 Task: Add Sprouts Garden Salad to the cart.
Action: Mouse moved to (28, 82)
Screenshot: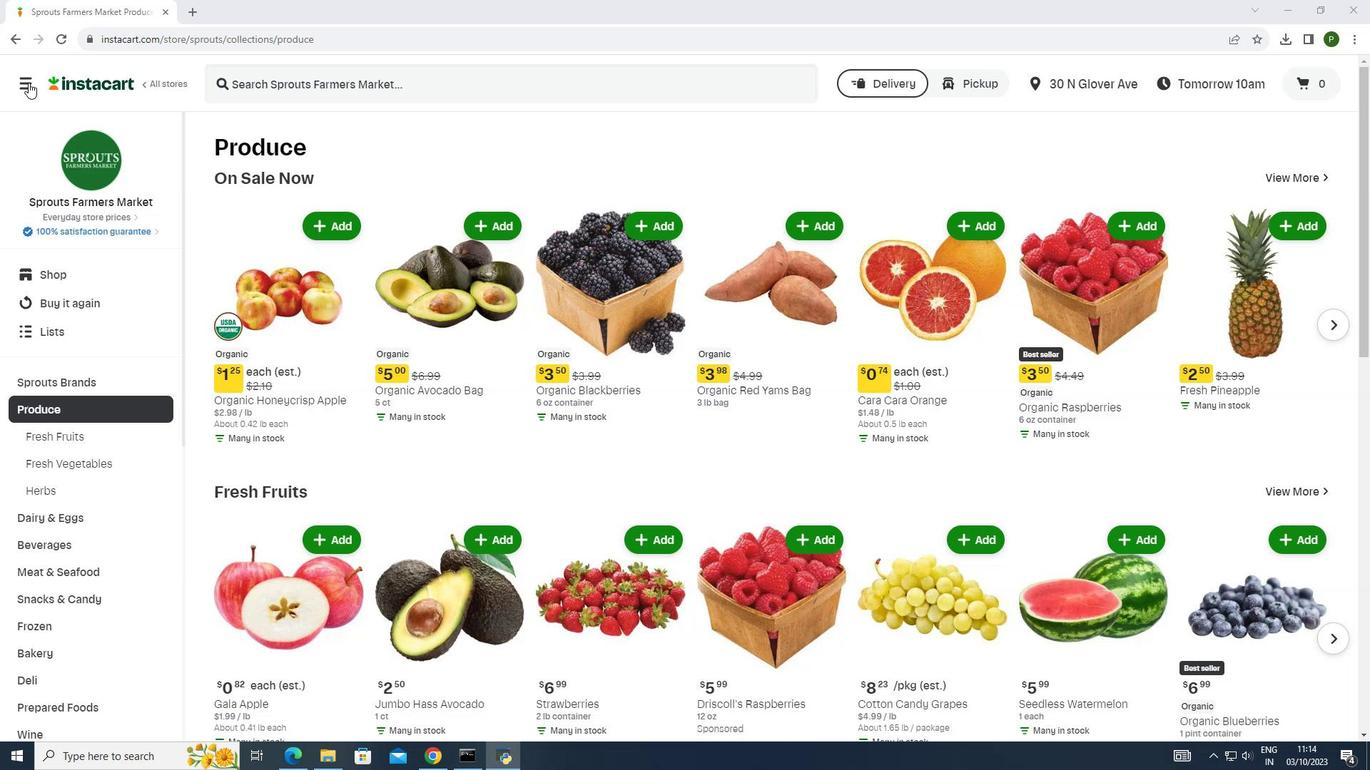 
Action: Mouse pressed left at (28, 82)
Screenshot: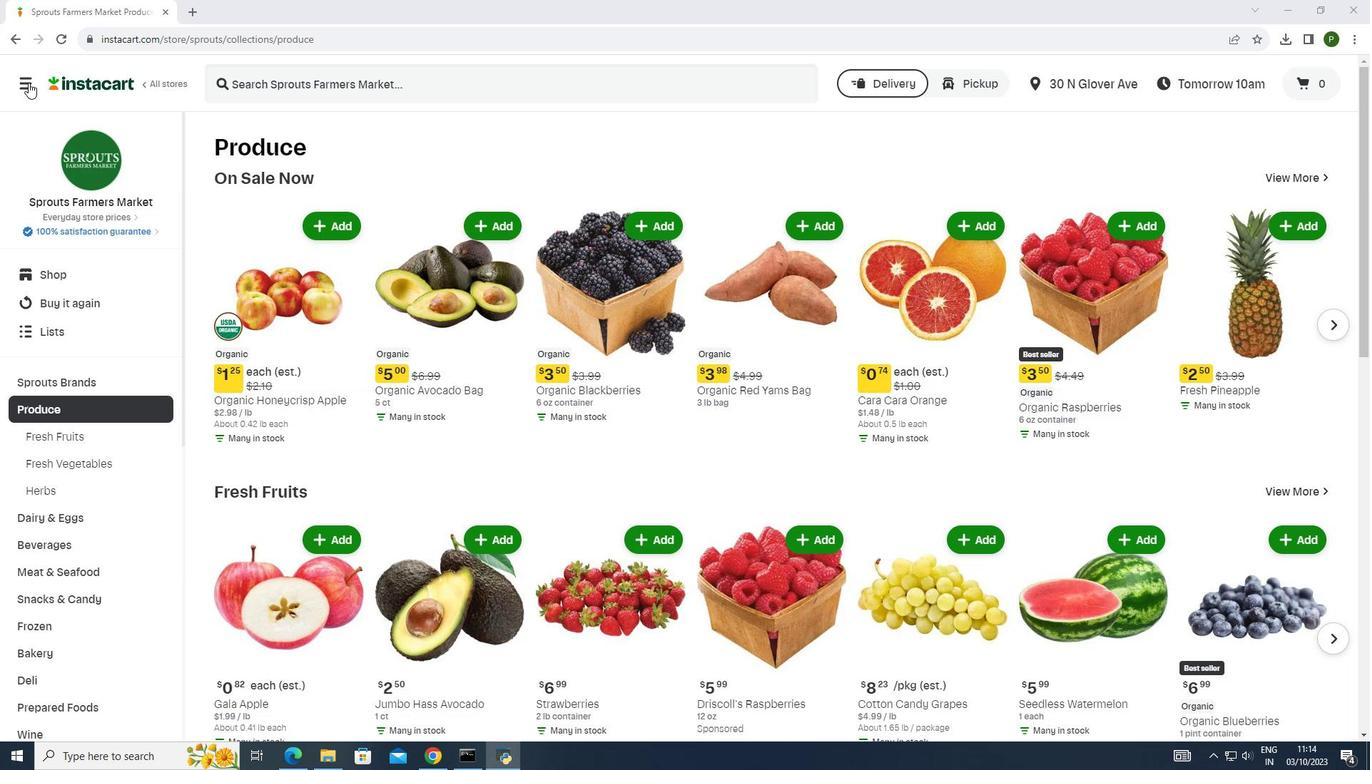 
Action: Mouse moved to (29, 371)
Screenshot: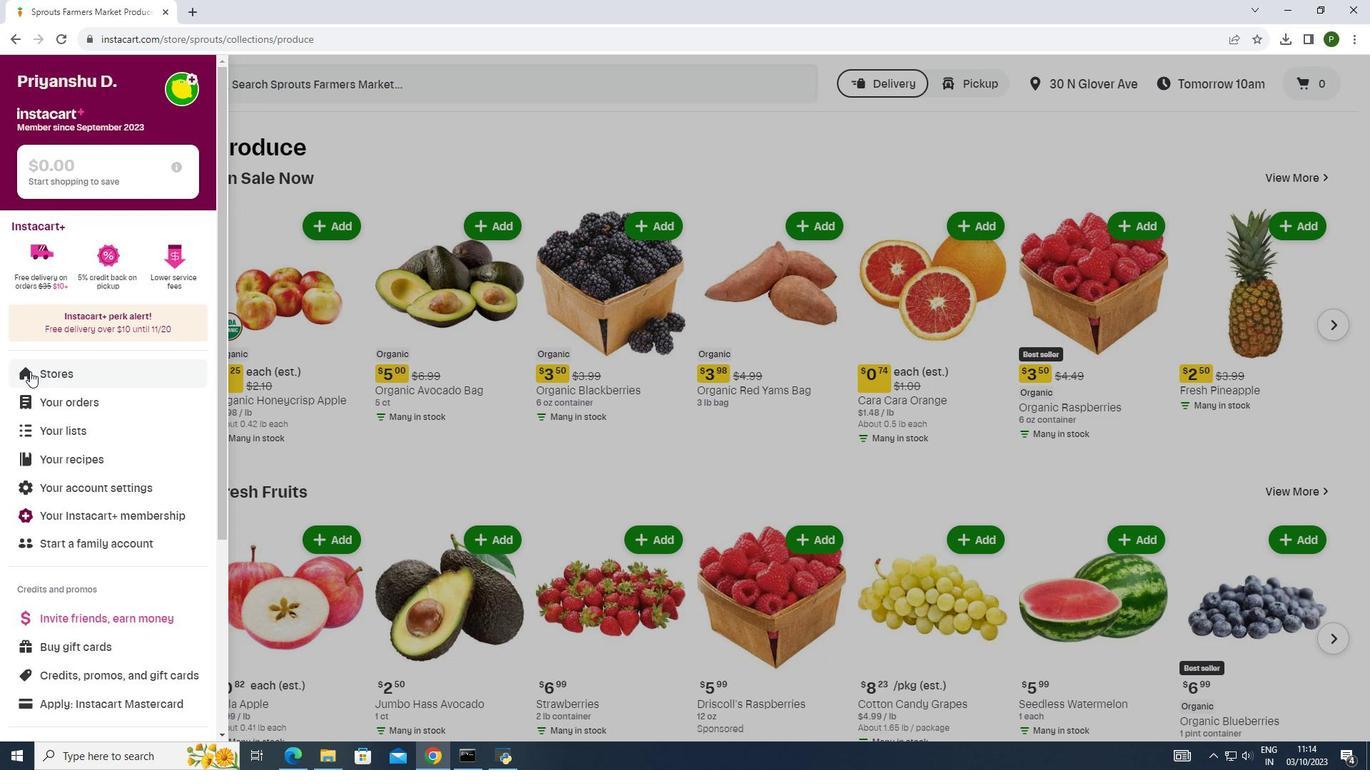 
Action: Mouse pressed left at (29, 371)
Screenshot: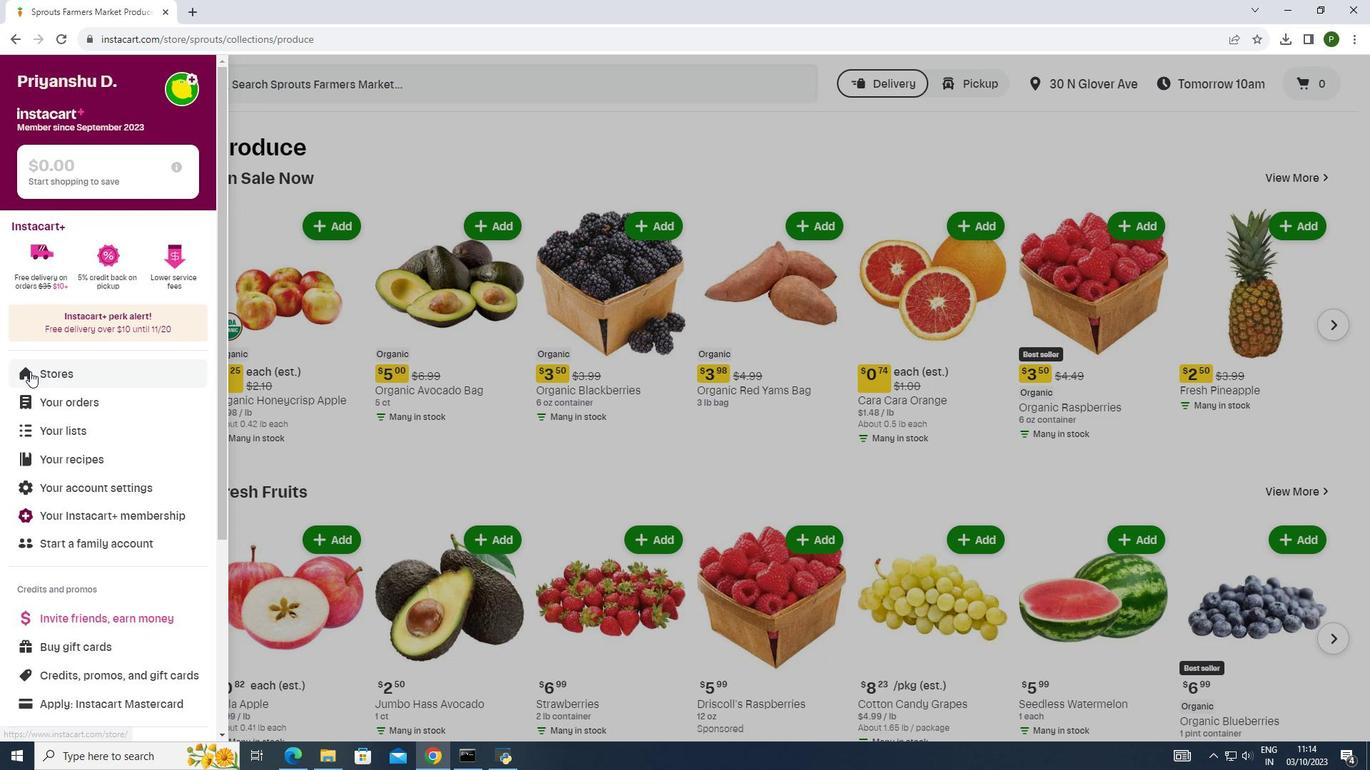 
Action: Mouse moved to (316, 142)
Screenshot: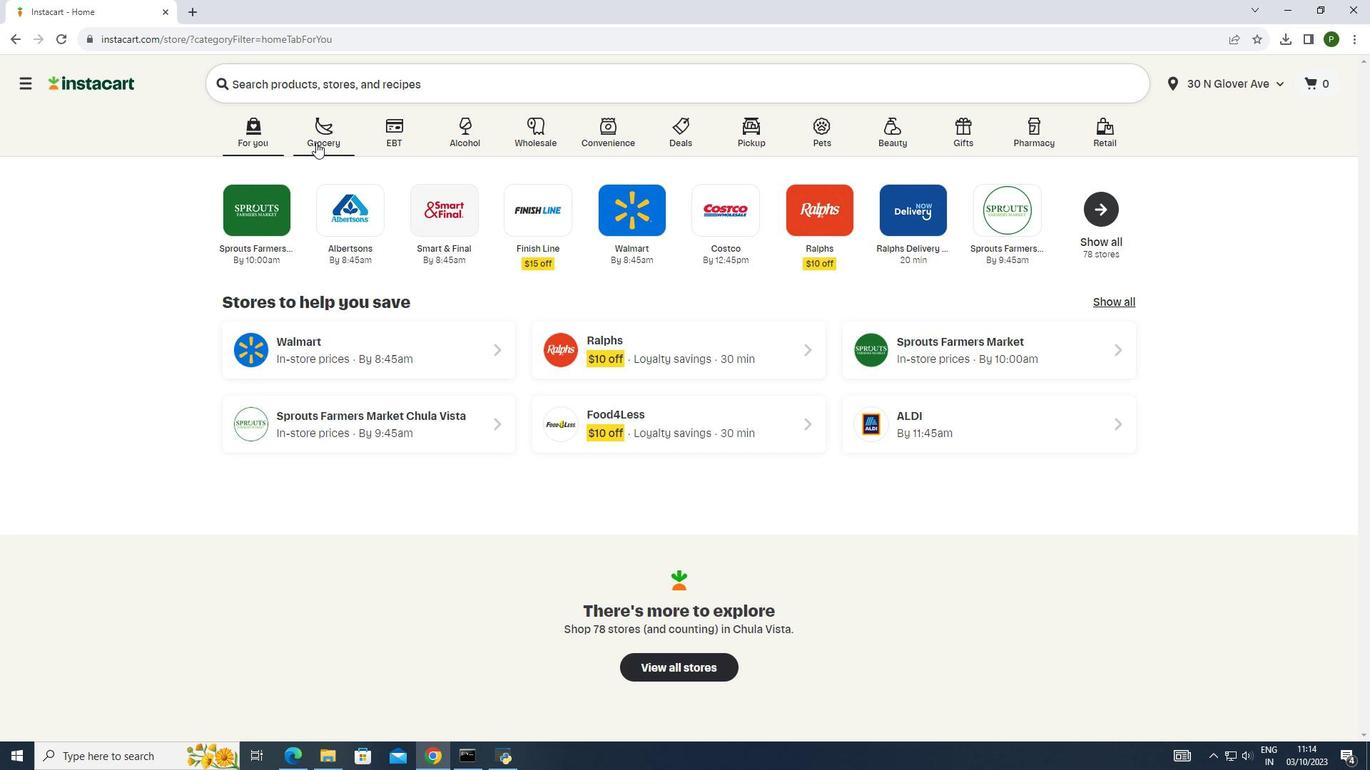 
Action: Mouse pressed left at (316, 142)
Screenshot: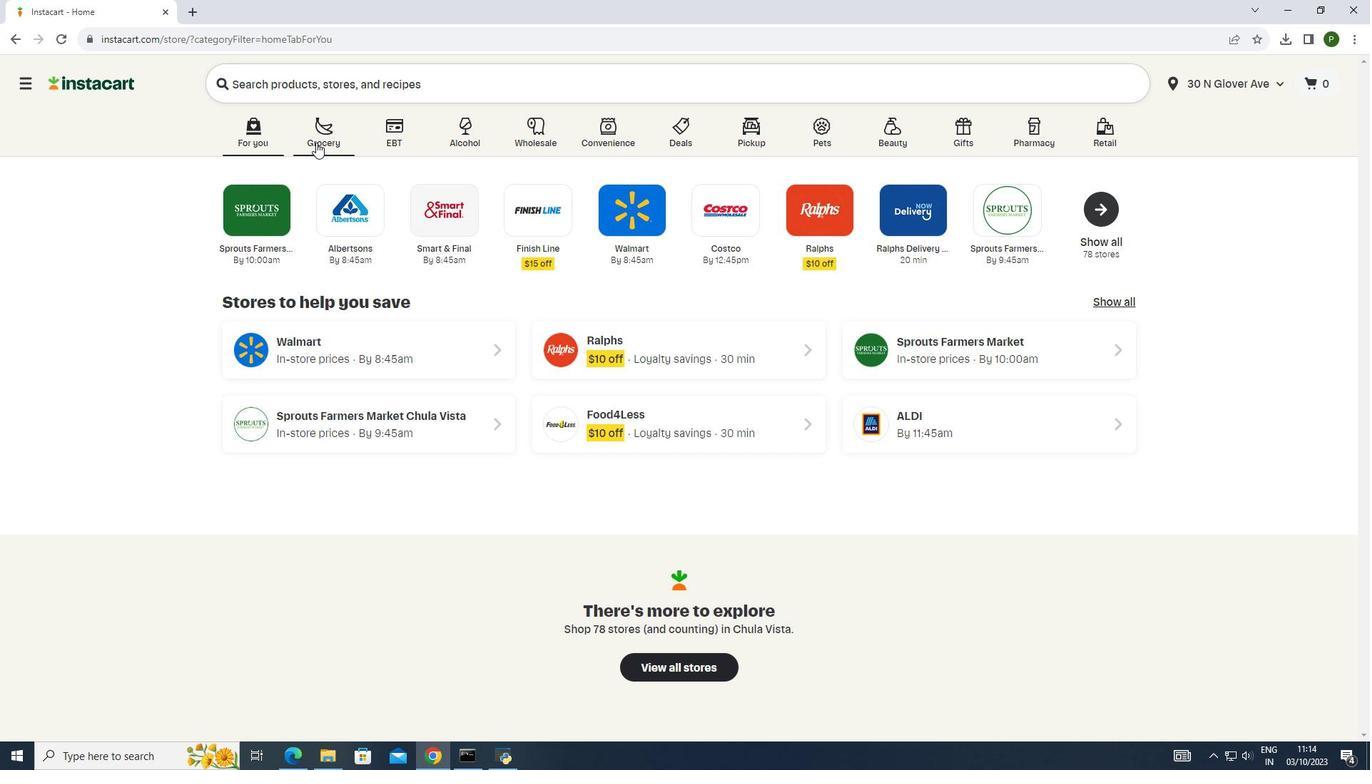 
Action: Mouse moved to (731, 205)
Screenshot: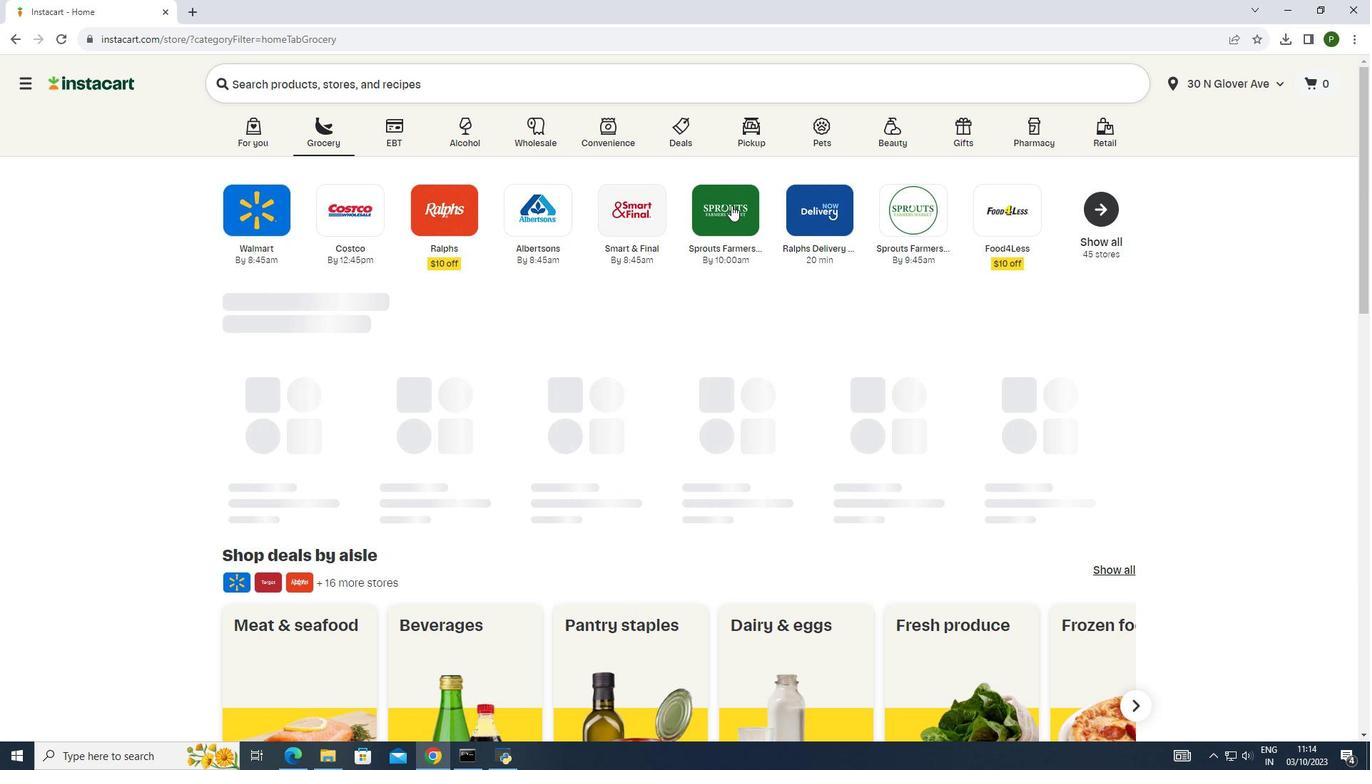 
Action: Mouse pressed left at (731, 205)
Screenshot: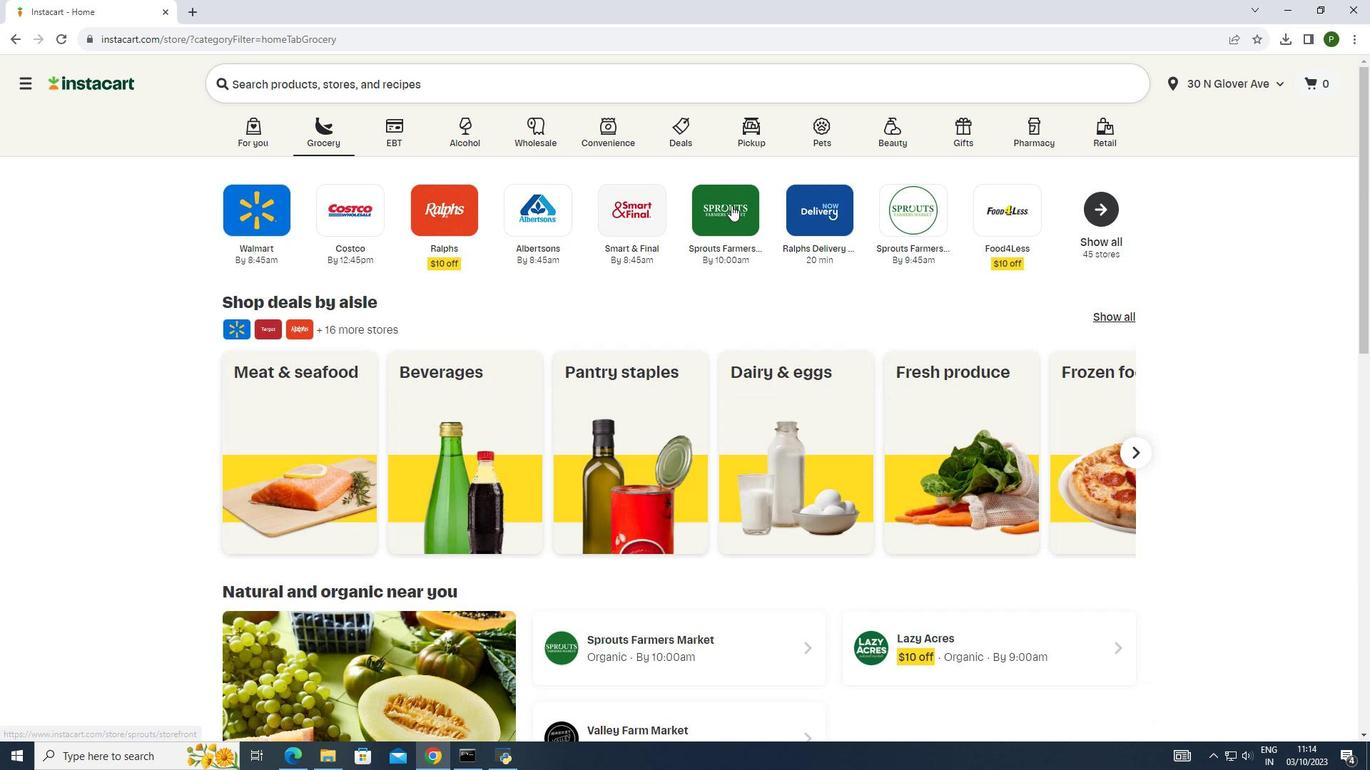 
Action: Mouse pressed left at (731, 205)
Screenshot: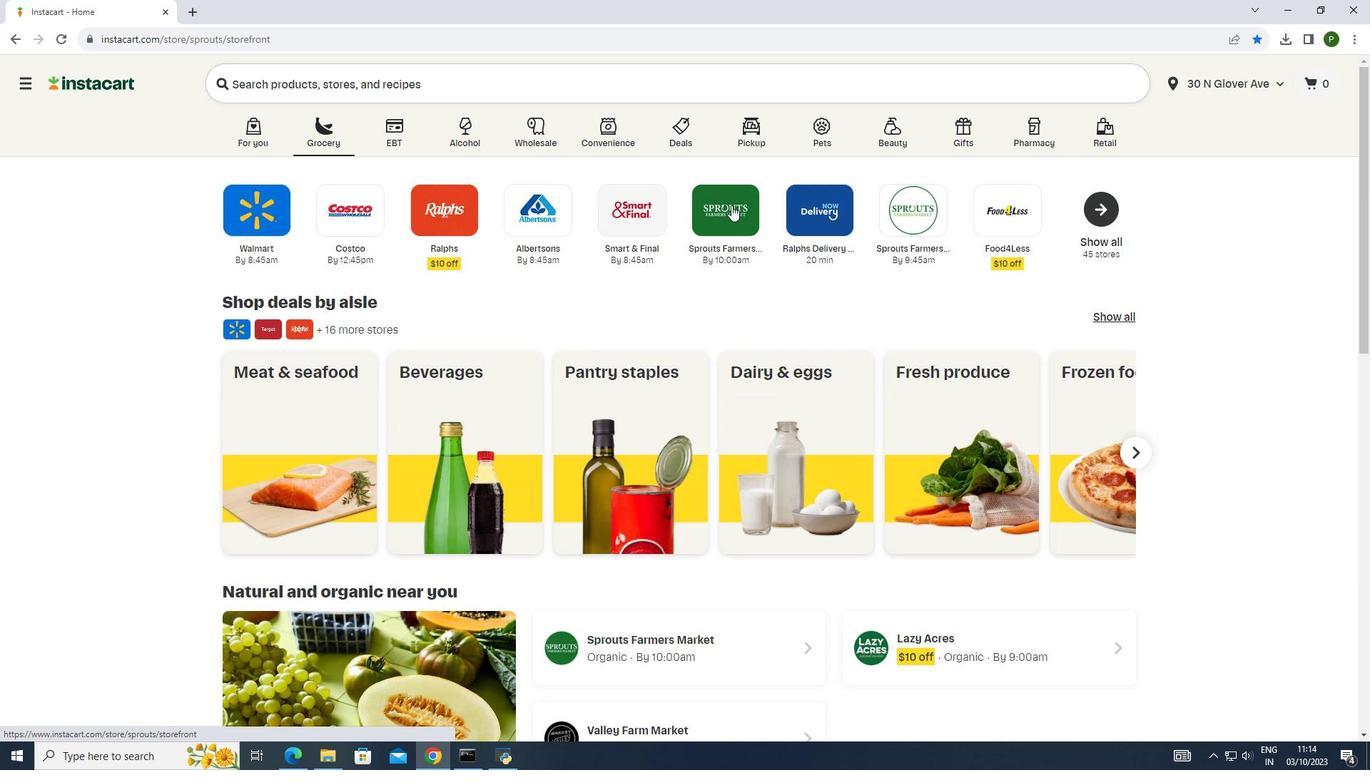 
Action: Mouse moved to (70, 379)
Screenshot: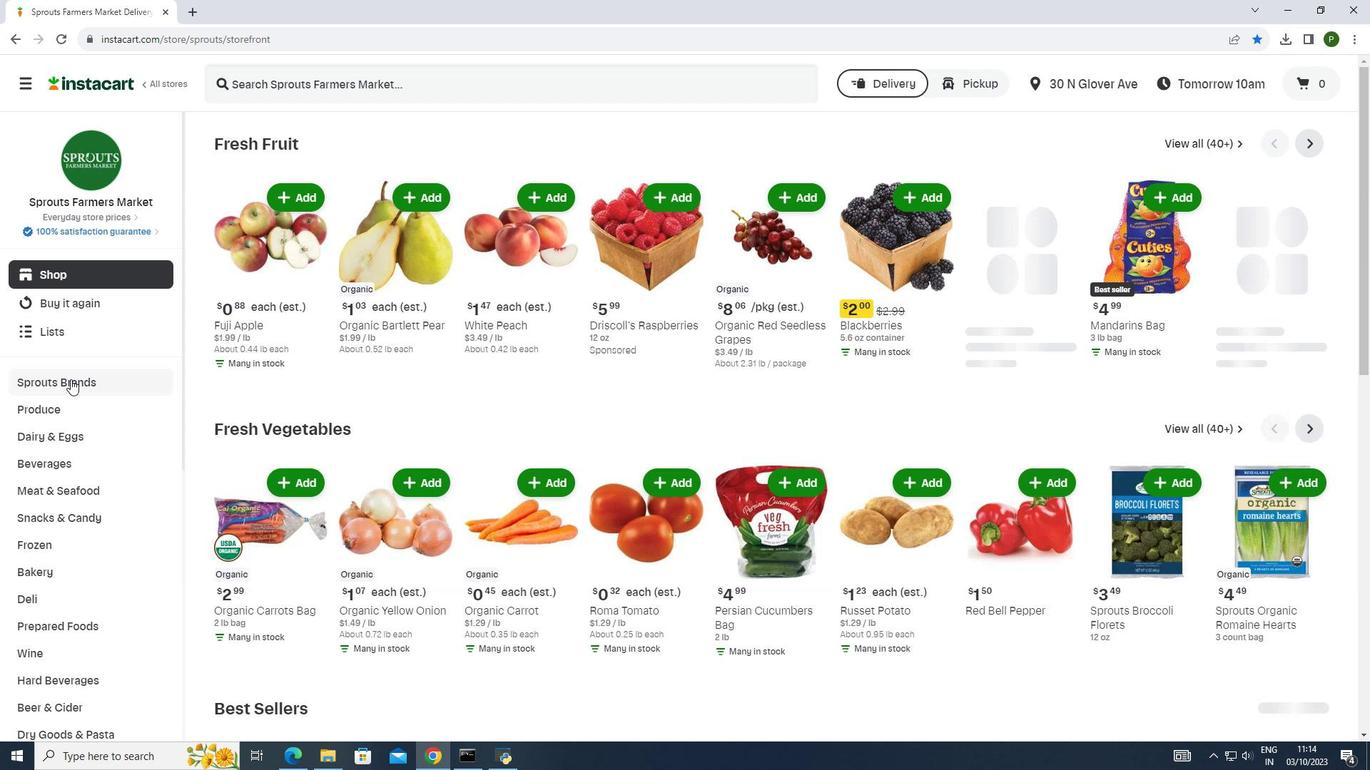 
Action: Mouse pressed left at (70, 379)
Screenshot: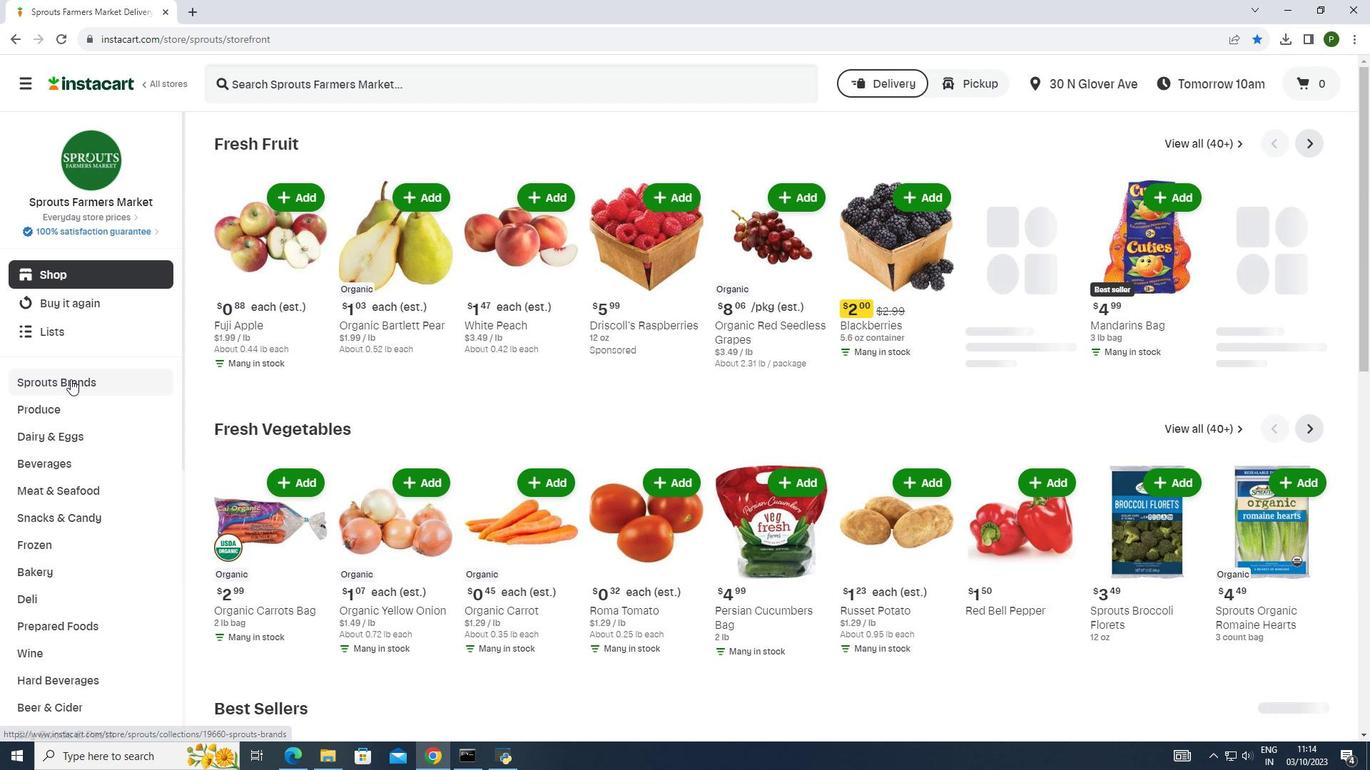 
Action: Mouse moved to (56, 461)
Screenshot: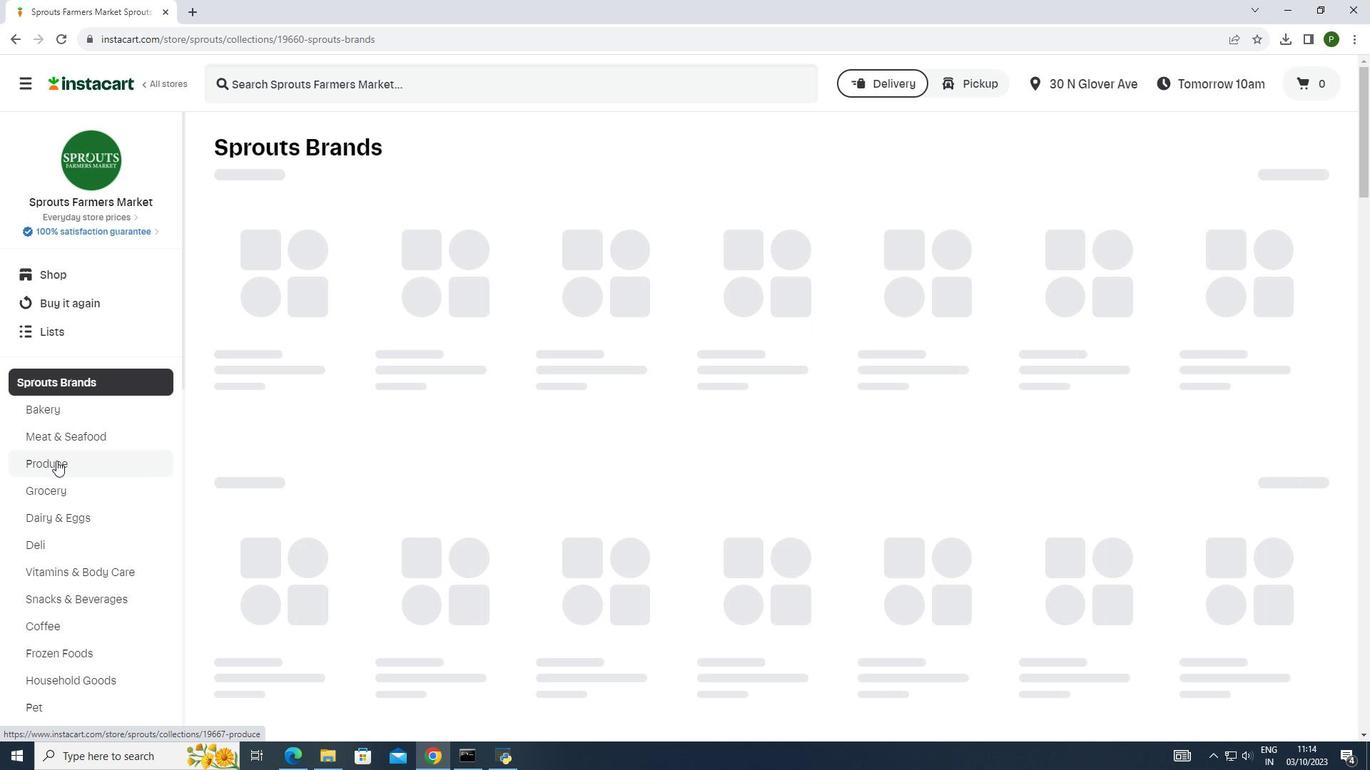 
Action: Mouse pressed left at (56, 461)
Screenshot: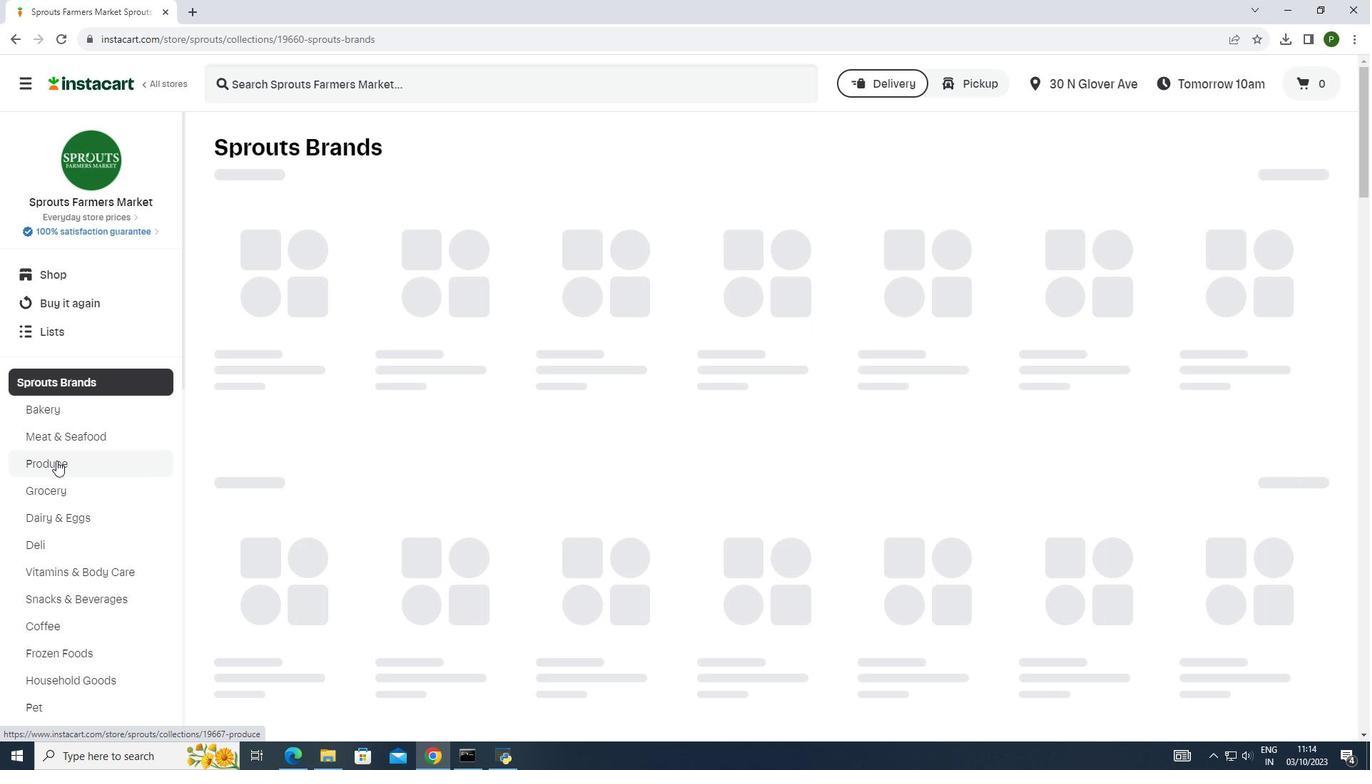 
Action: Mouse moved to (693, 256)
Screenshot: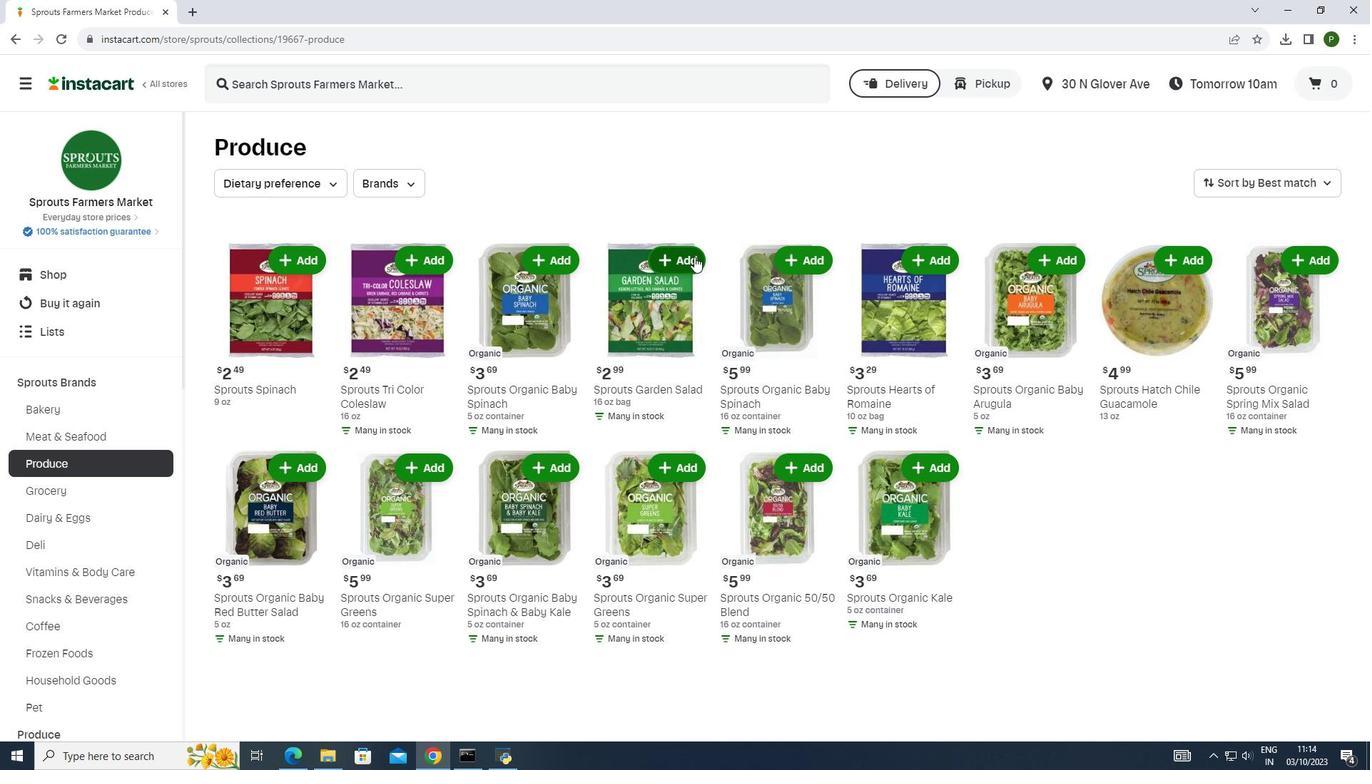 
Action: Mouse pressed left at (693, 256)
Screenshot: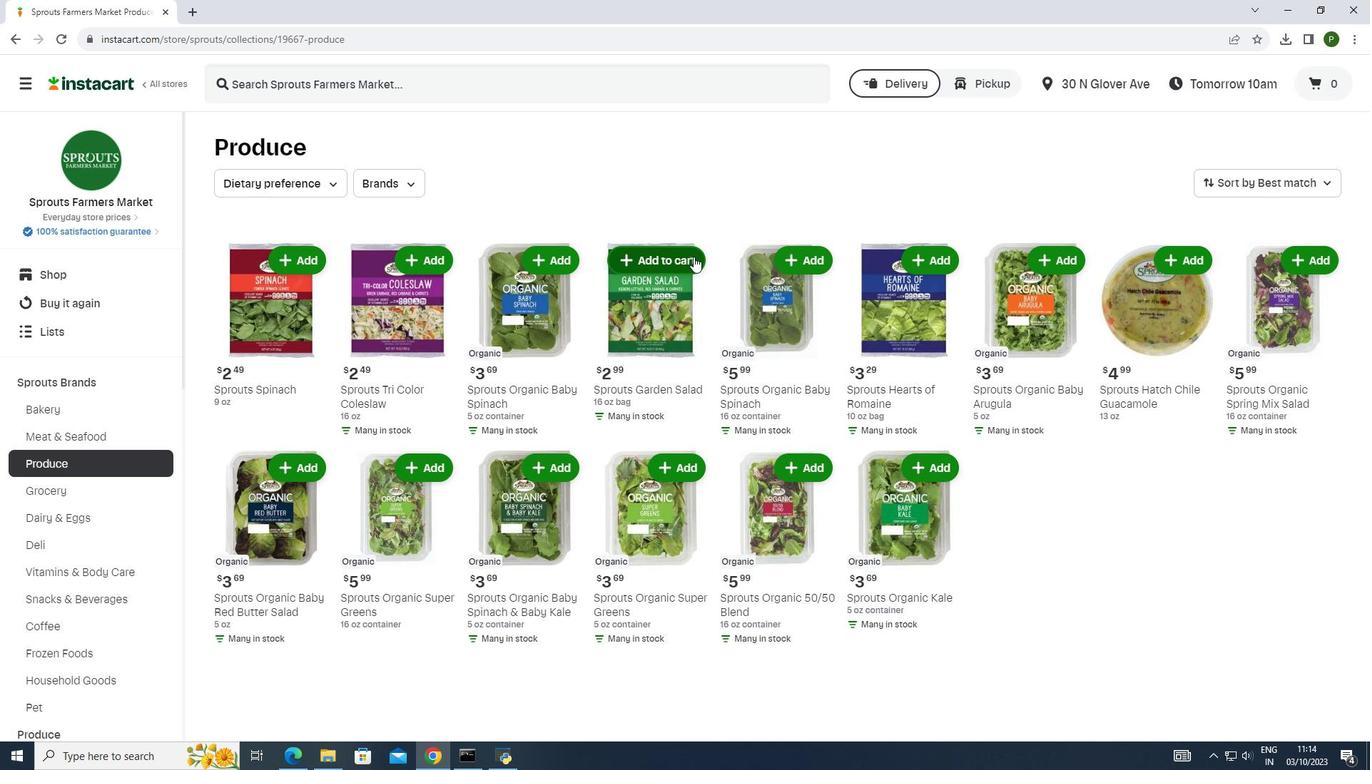 
